 Task: Delete all emails   in folder Drafts
Action: Mouse moved to (670, 109)
Screenshot: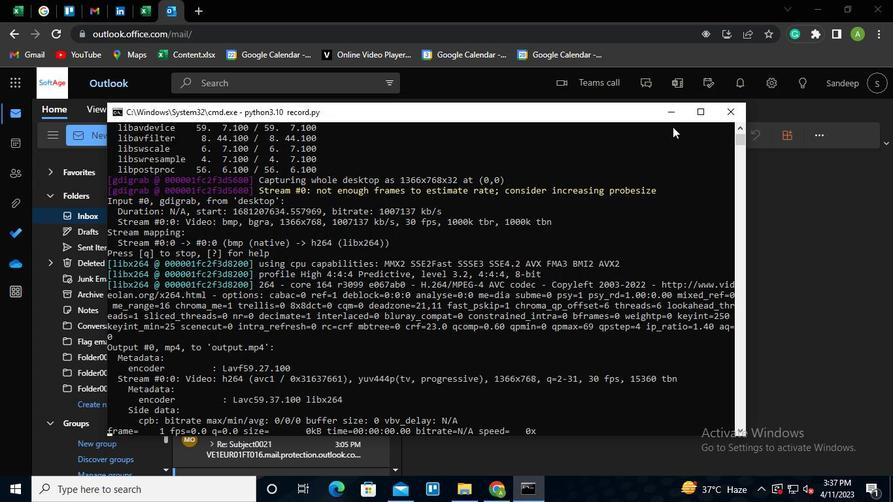 
Action: Mouse pressed left at (670, 109)
Screenshot: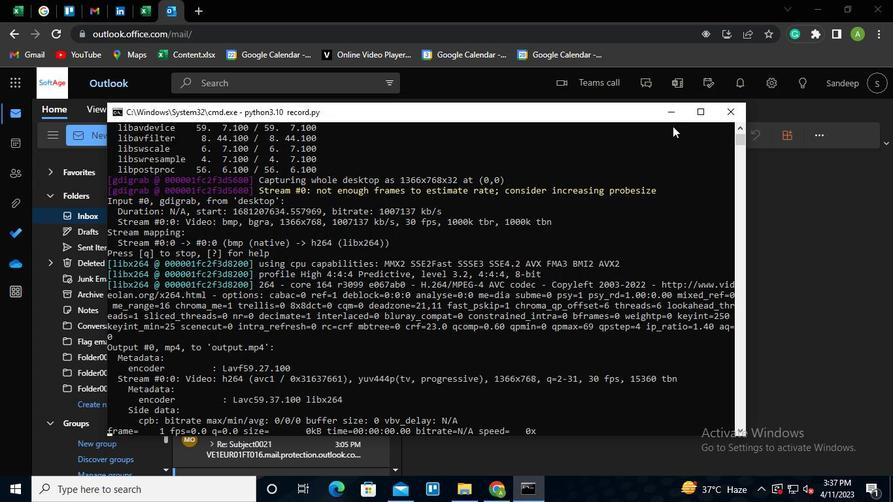 
Action: Mouse moved to (113, 224)
Screenshot: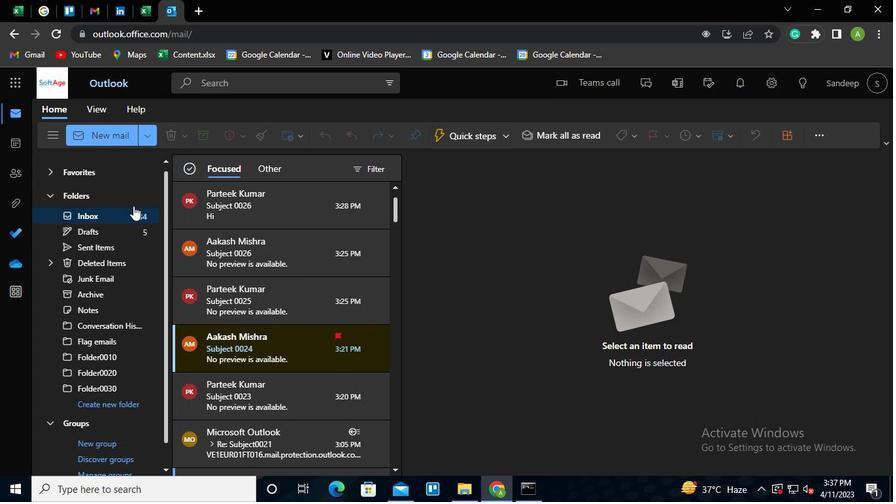
Action: Mouse pressed left at (113, 224)
Screenshot: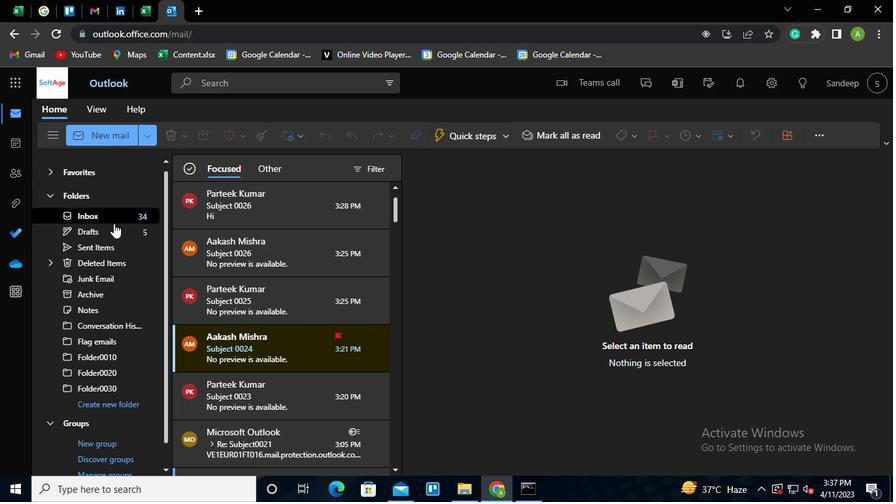 
Action: Mouse moved to (191, 221)
Screenshot: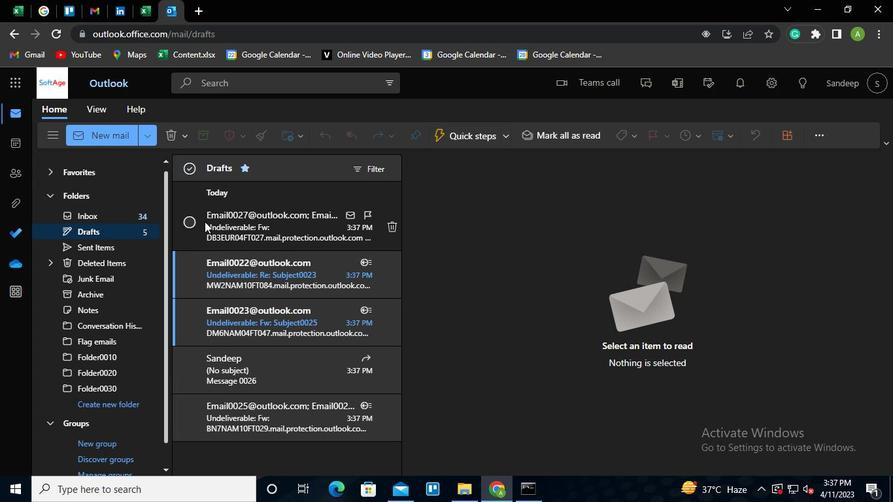 
Action: Mouse pressed left at (191, 221)
Screenshot: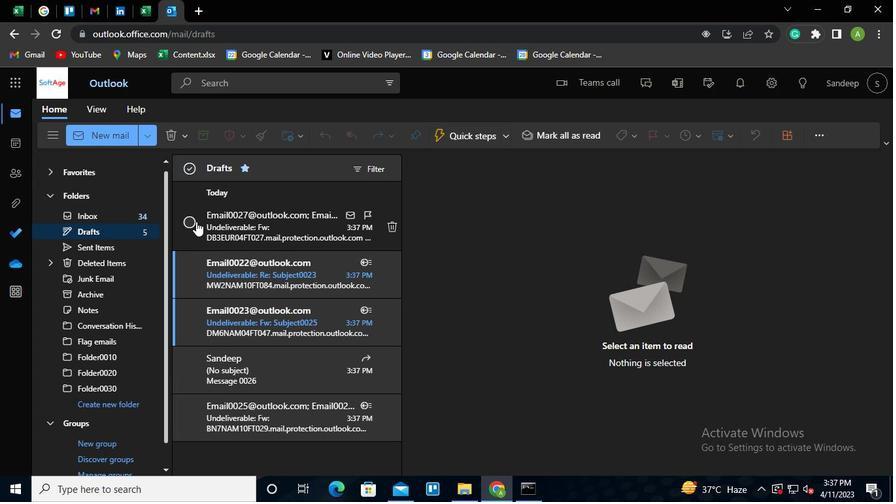 
Action: Mouse moved to (191, 233)
Screenshot: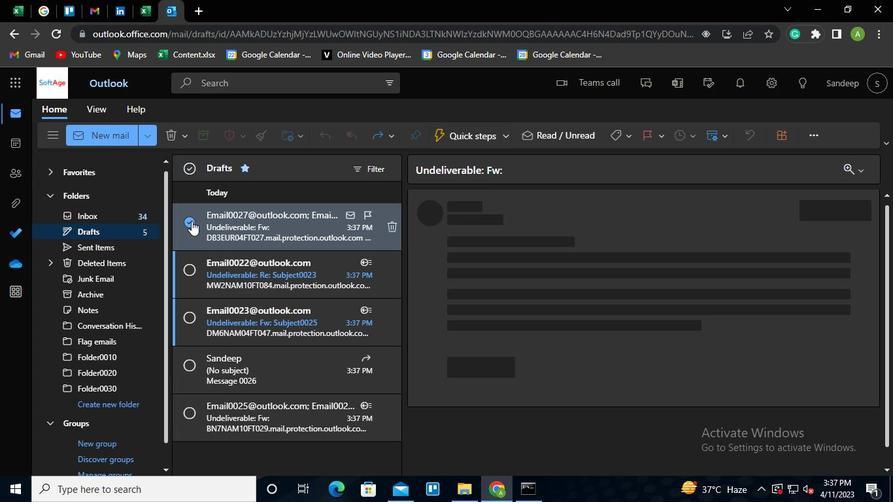 
Action: Keyboard Key.ctrl_l
Screenshot: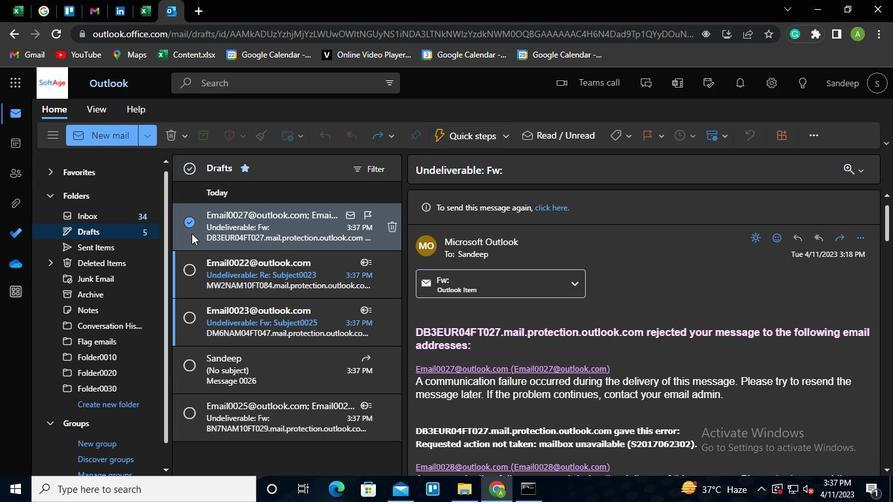 
Action: Mouse moved to (189, 234)
Screenshot: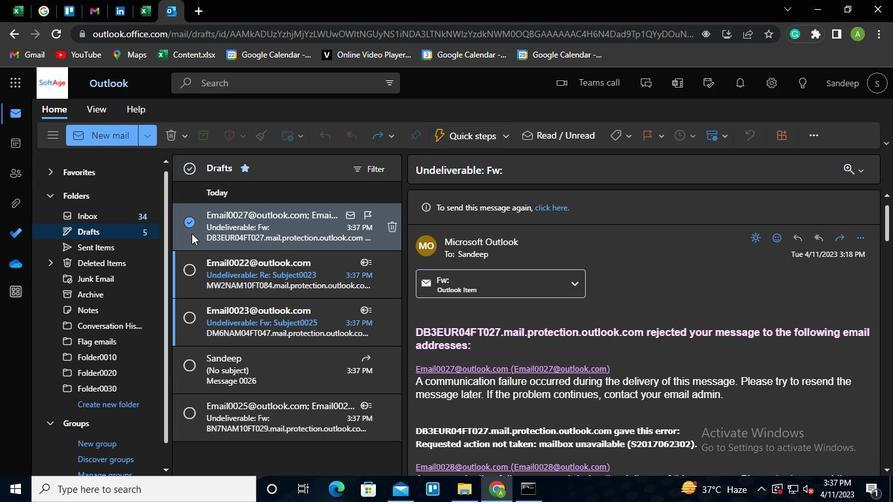 
Action: Keyboard \x01
Screenshot: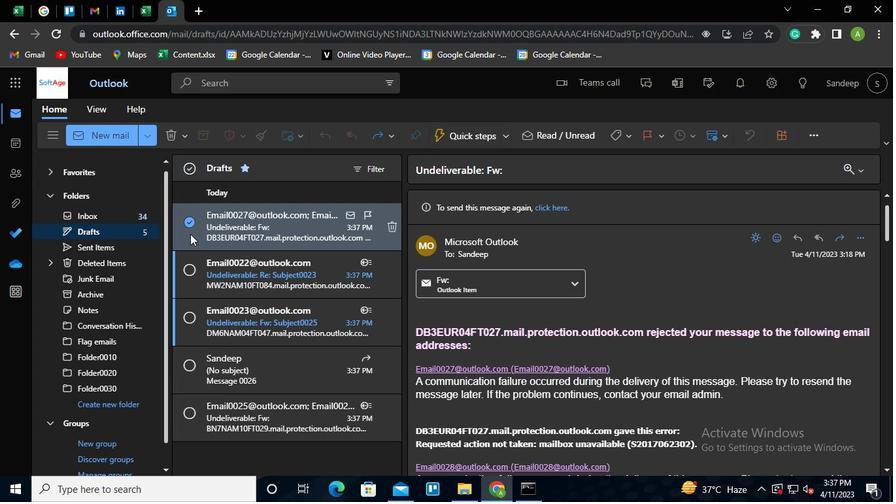 
Action: Mouse moved to (654, 298)
Screenshot: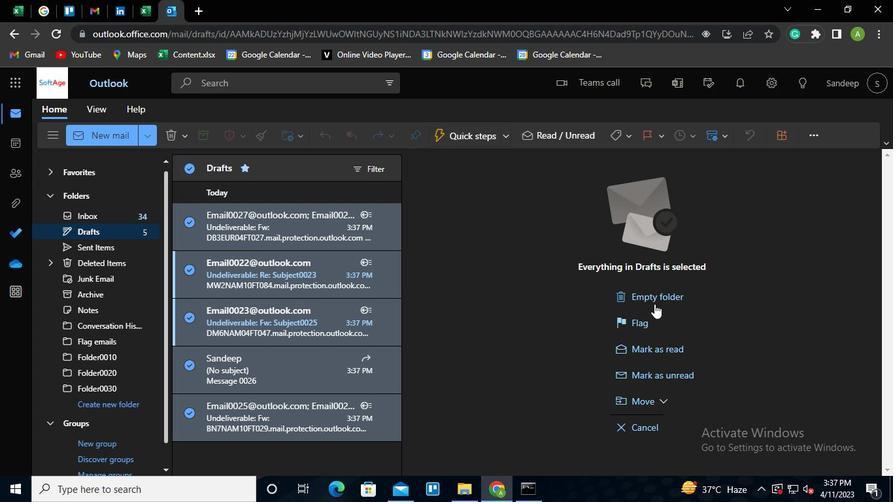 
Action: Mouse pressed left at (654, 298)
Screenshot: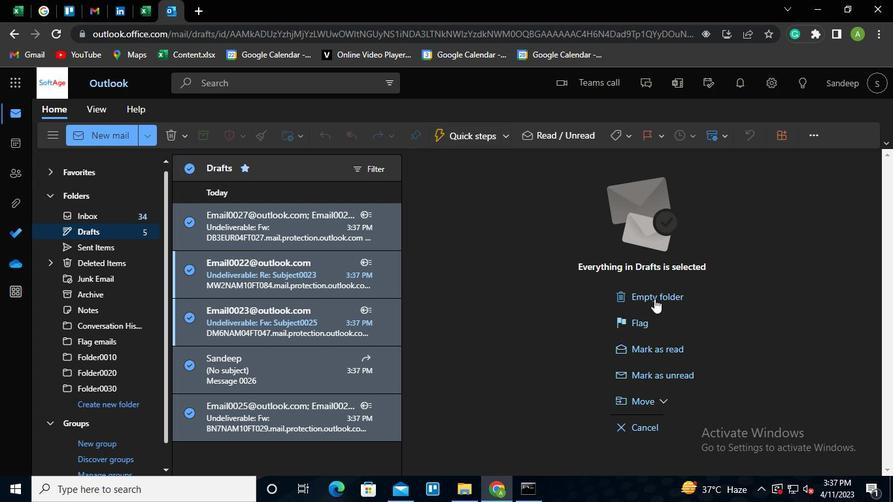 
Action: Mouse moved to (468, 302)
Screenshot: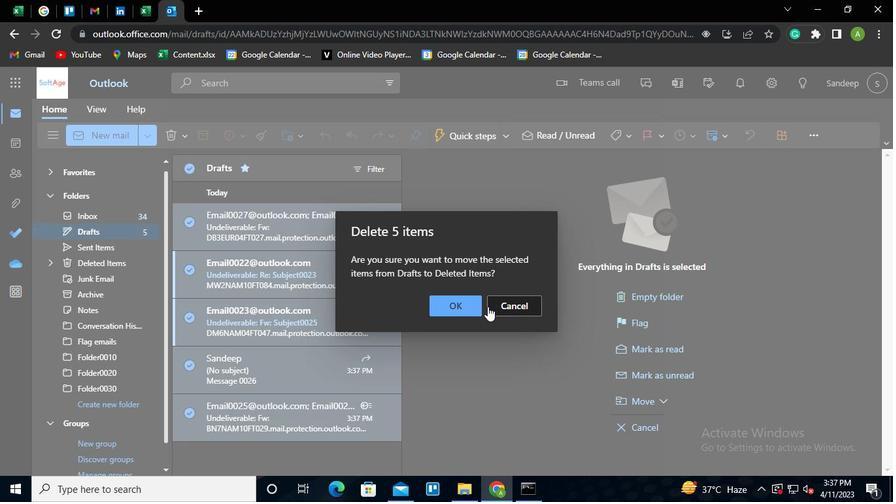 
Action: Mouse pressed left at (468, 302)
Screenshot: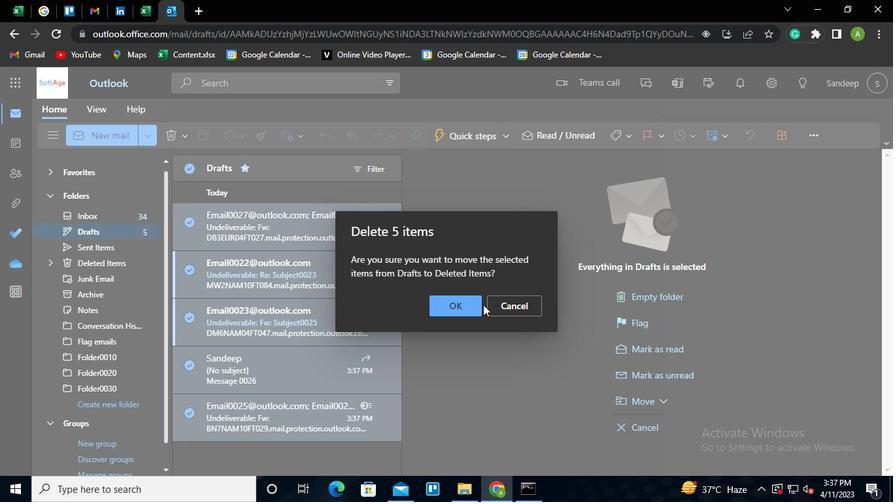 
Action: Mouse moved to (533, 477)
Screenshot: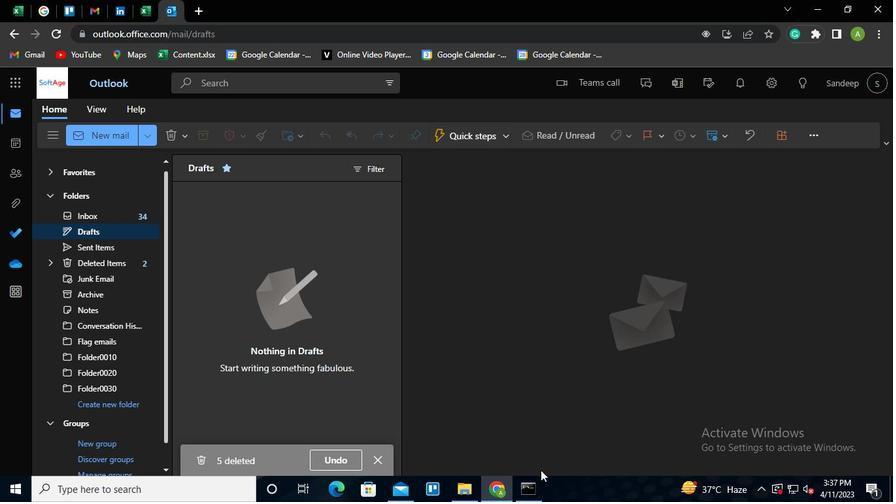 
Action: Mouse pressed left at (533, 477)
Screenshot: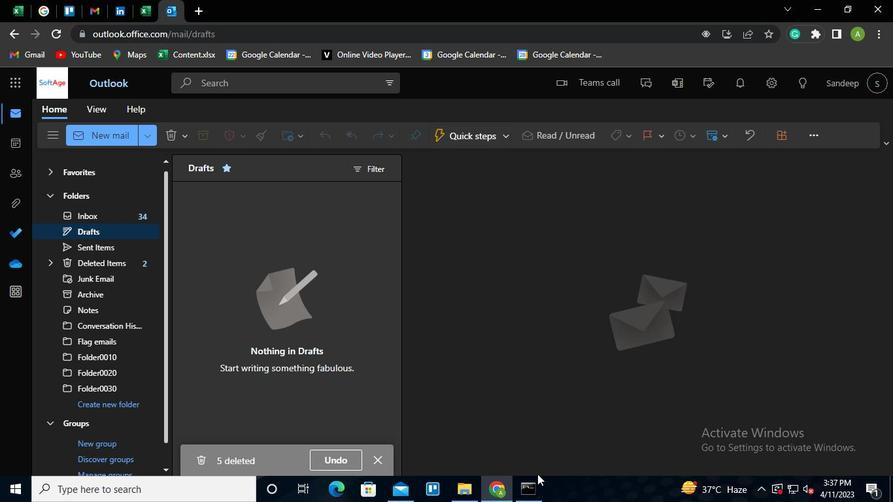 
Action: Mouse moved to (721, 111)
Screenshot: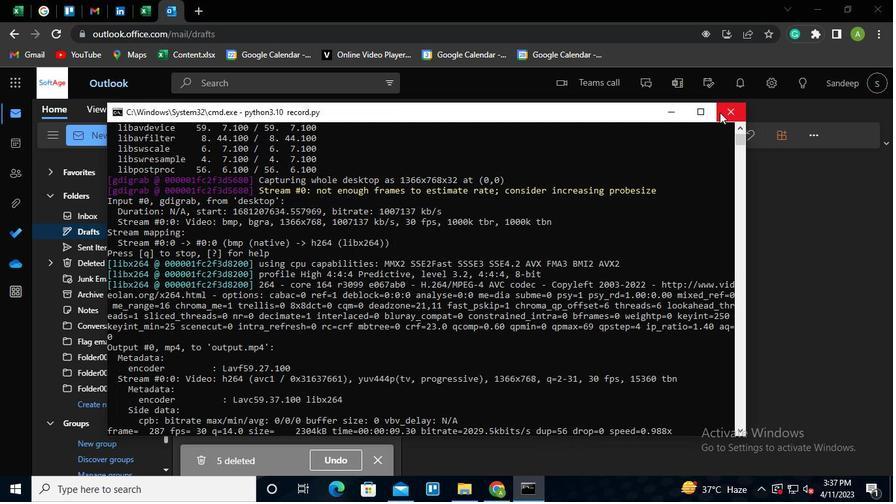 
Action: Mouse pressed left at (721, 111)
Screenshot: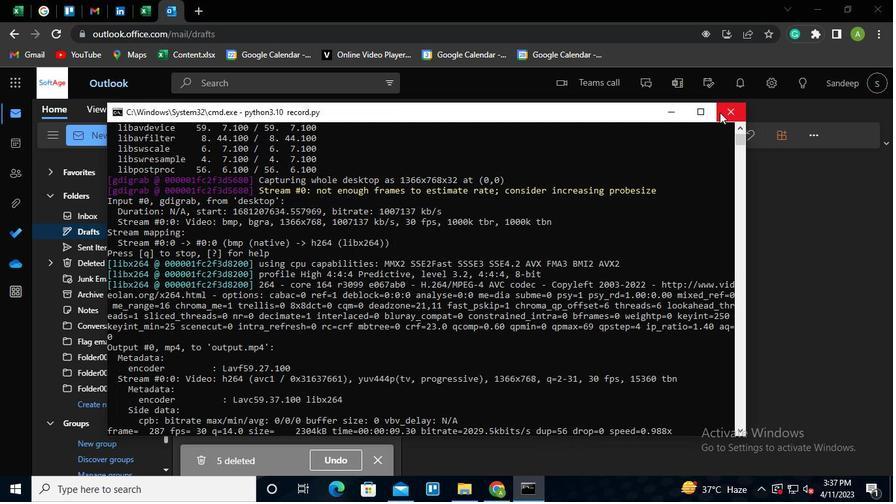 
Action: Mouse moved to (721, 112)
Screenshot: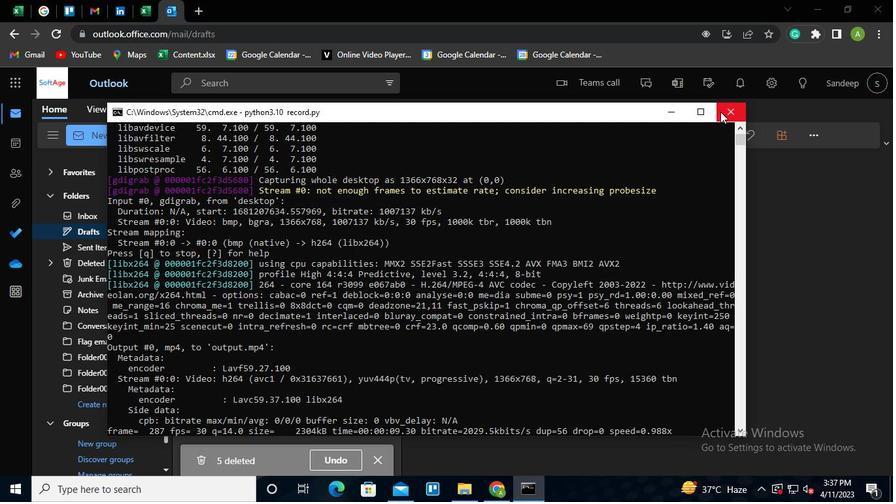 
